 Task: Apply update heading 2 to match the text "twitter".
Action: Mouse moved to (432, 171)
Screenshot: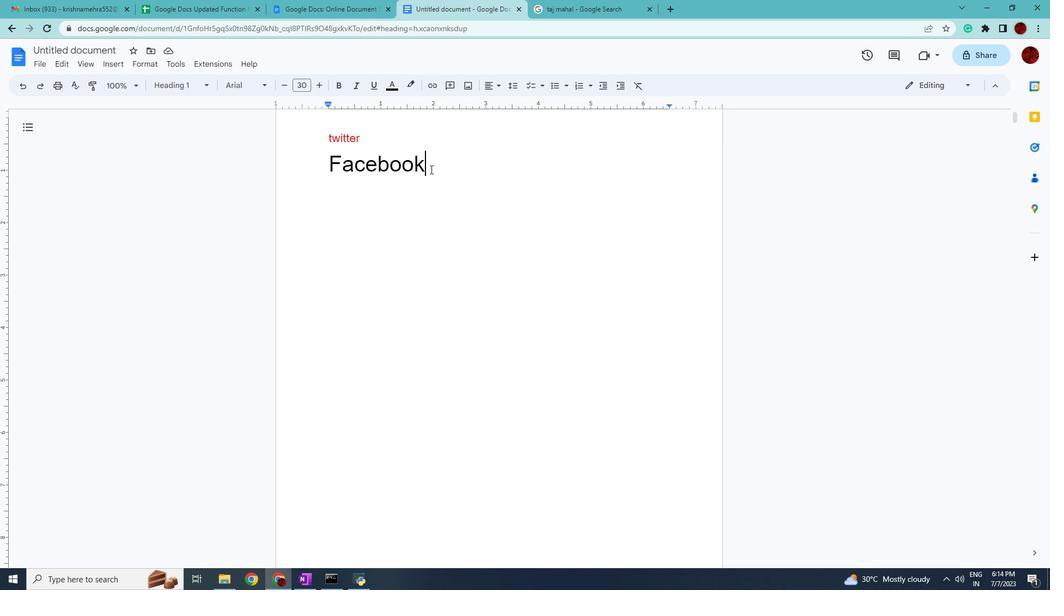 
Action: Mouse pressed left at (432, 171)
Screenshot: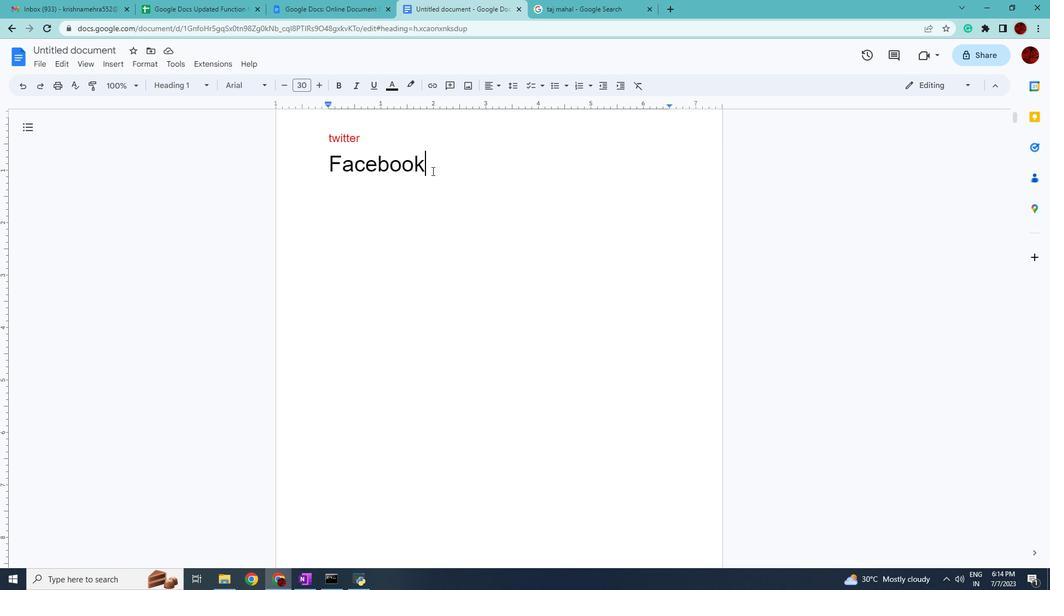 
Action: Mouse moved to (205, 88)
Screenshot: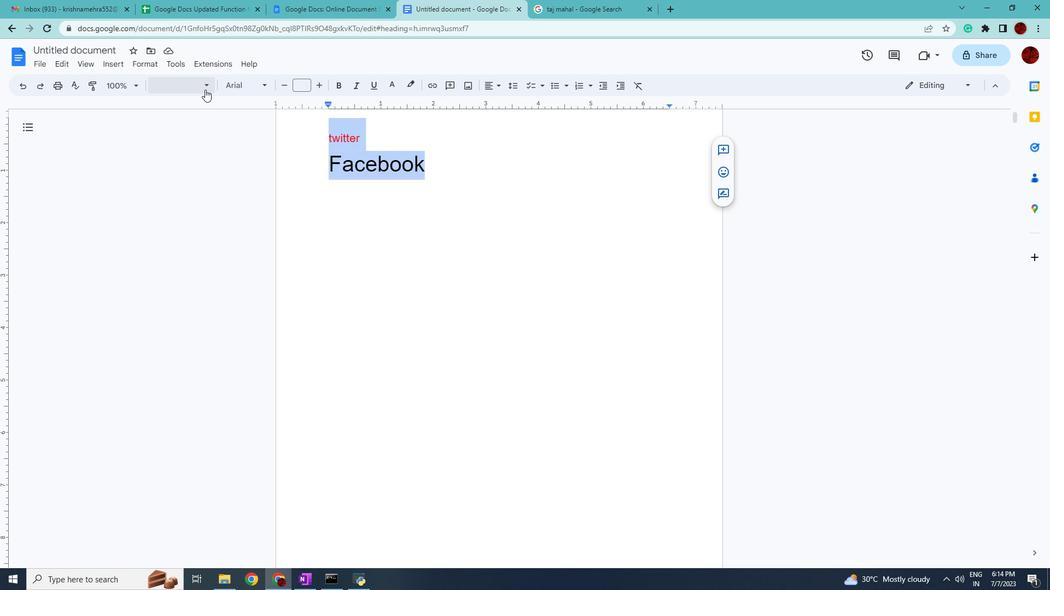
Action: Mouse pressed left at (205, 88)
Screenshot: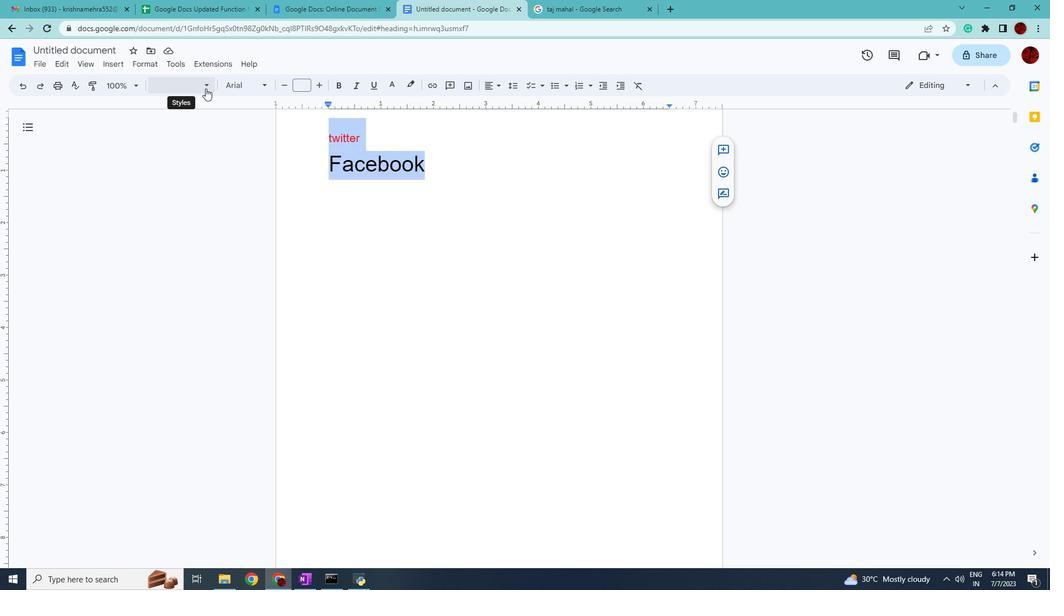 
Action: Mouse moved to (324, 289)
Screenshot: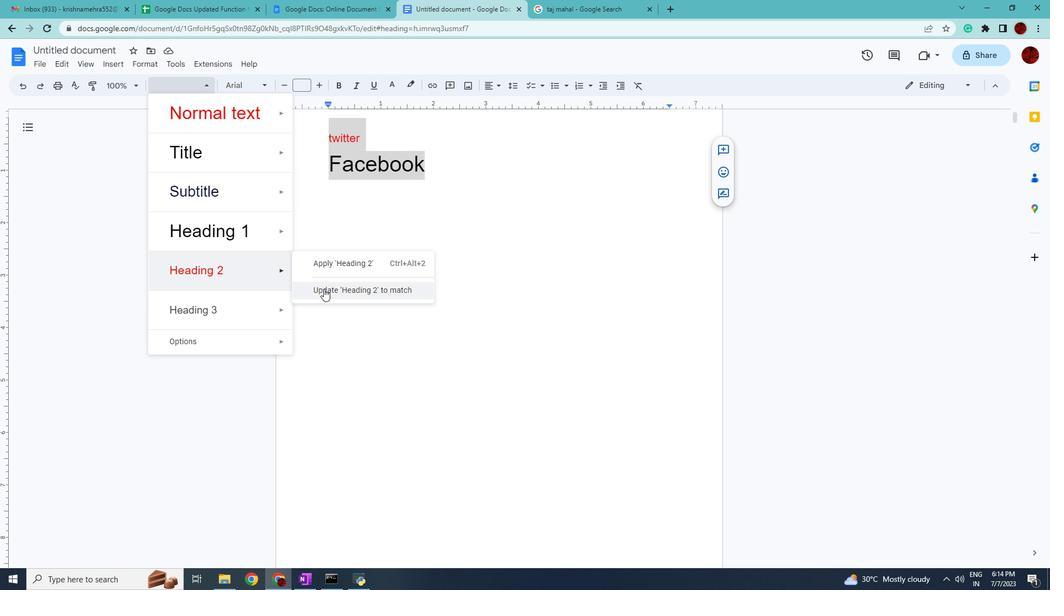 
Action: Mouse pressed left at (324, 289)
Screenshot: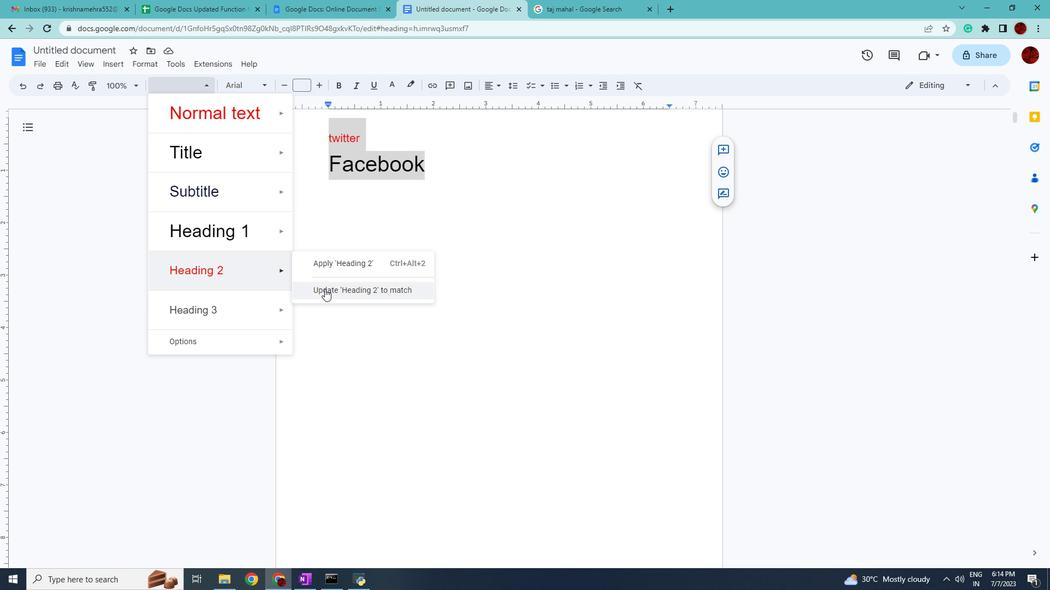 
